 Task: Search for and verify specific tasks and emails in Outlook.
Action: Mouse moved to (22, 156)
Screenshot: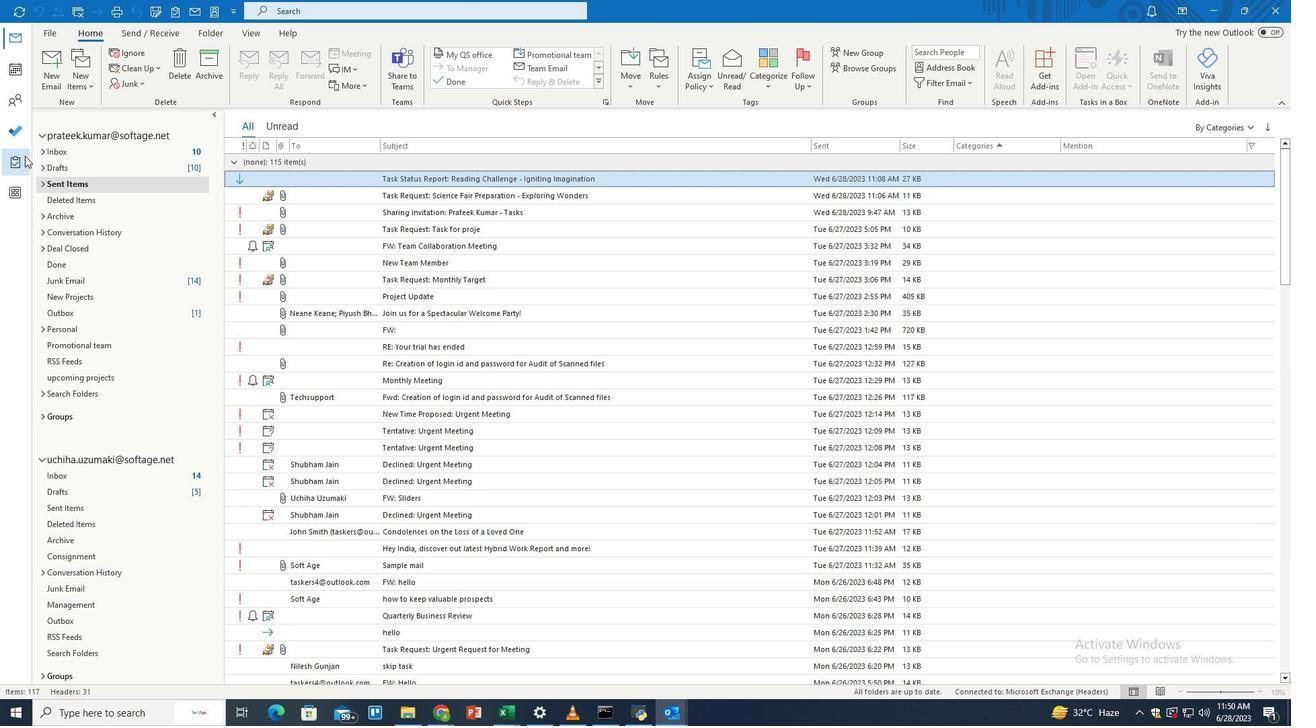 
Action: Mouse pressed left at (22, 156)
Screenshot: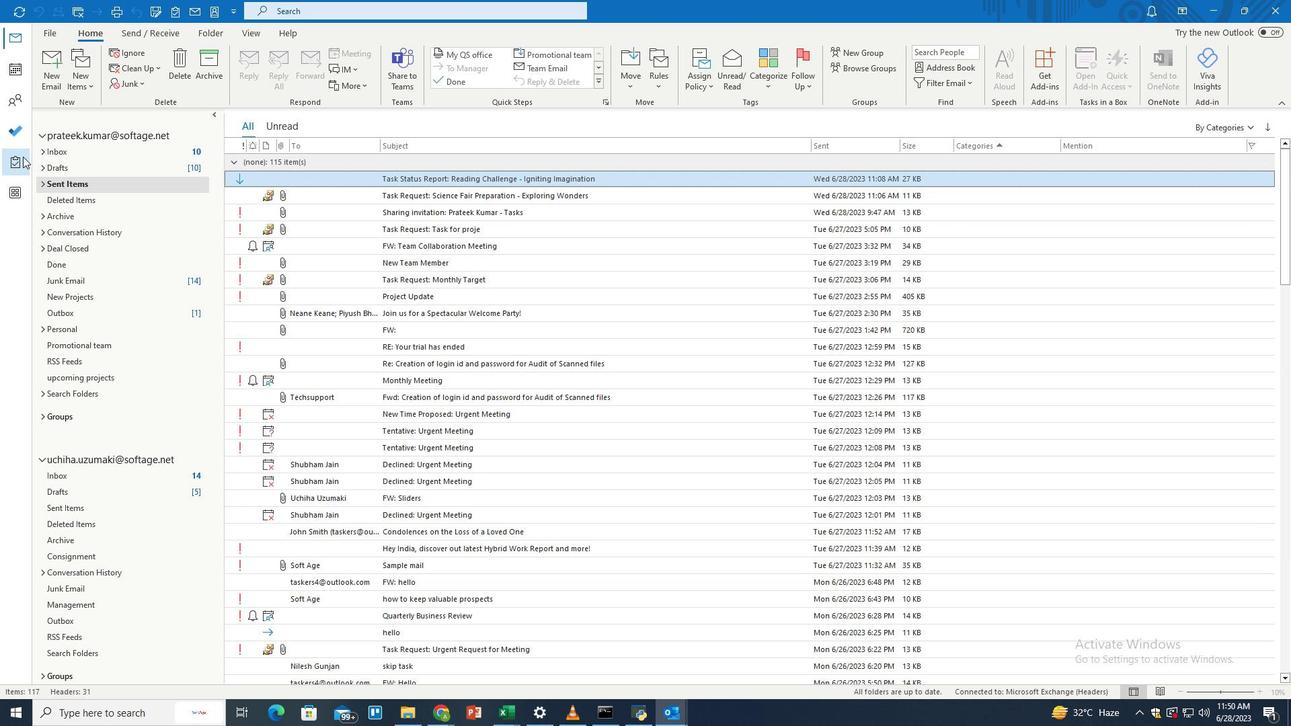 
Action: Mouse moved to (456, 12)
Screenshot: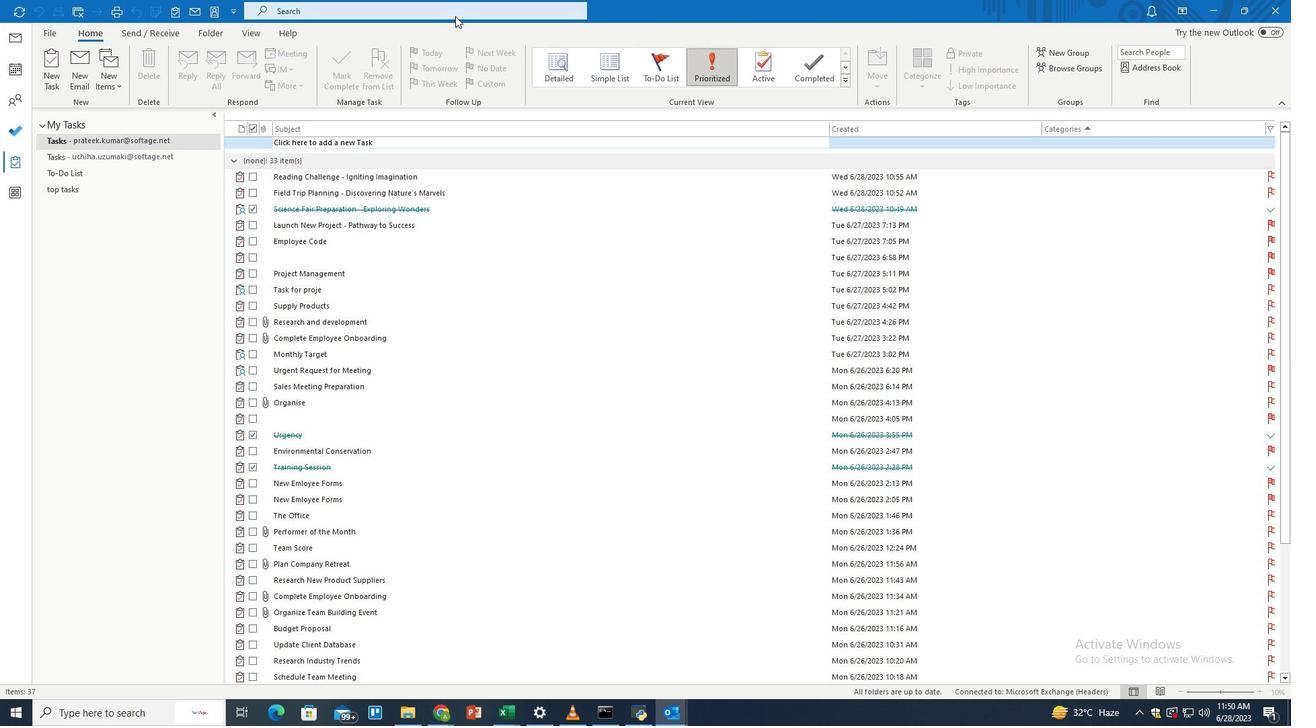 
Action: Mouse pressed left at (456, 12)
Screenshot: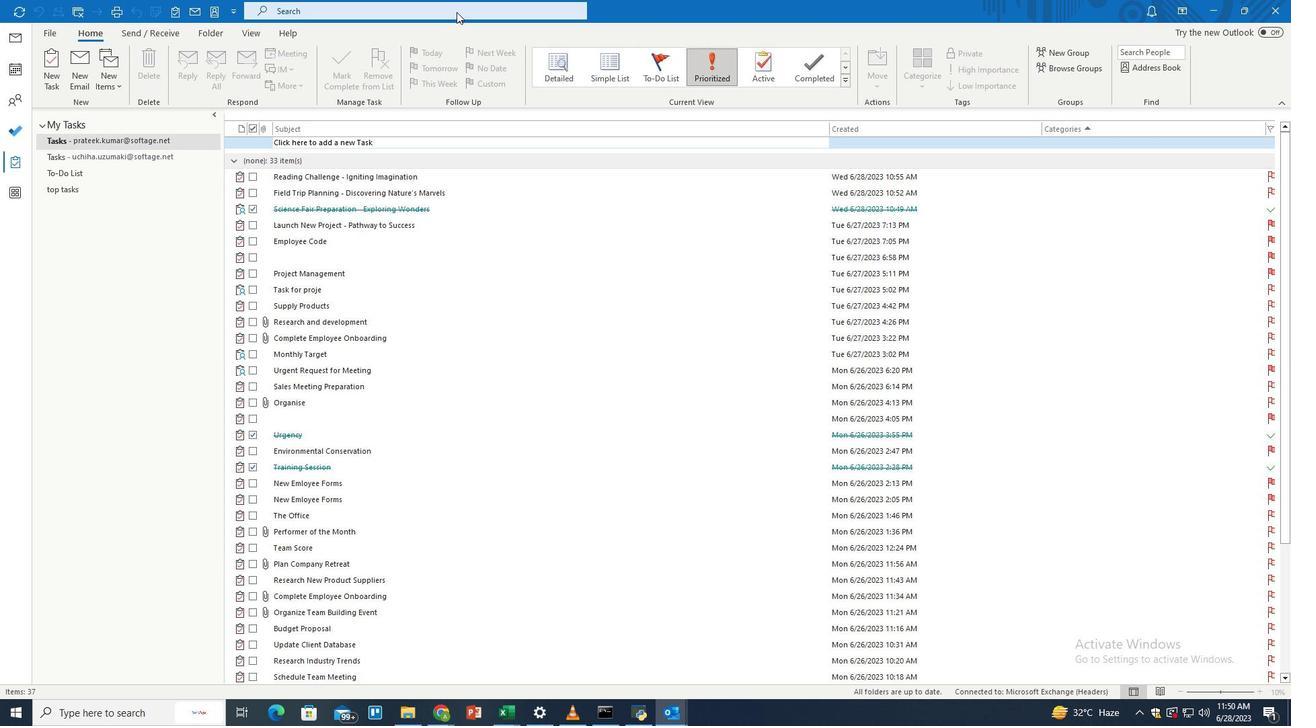 
Action: Mouse moved to (627, 12)
Screenshot: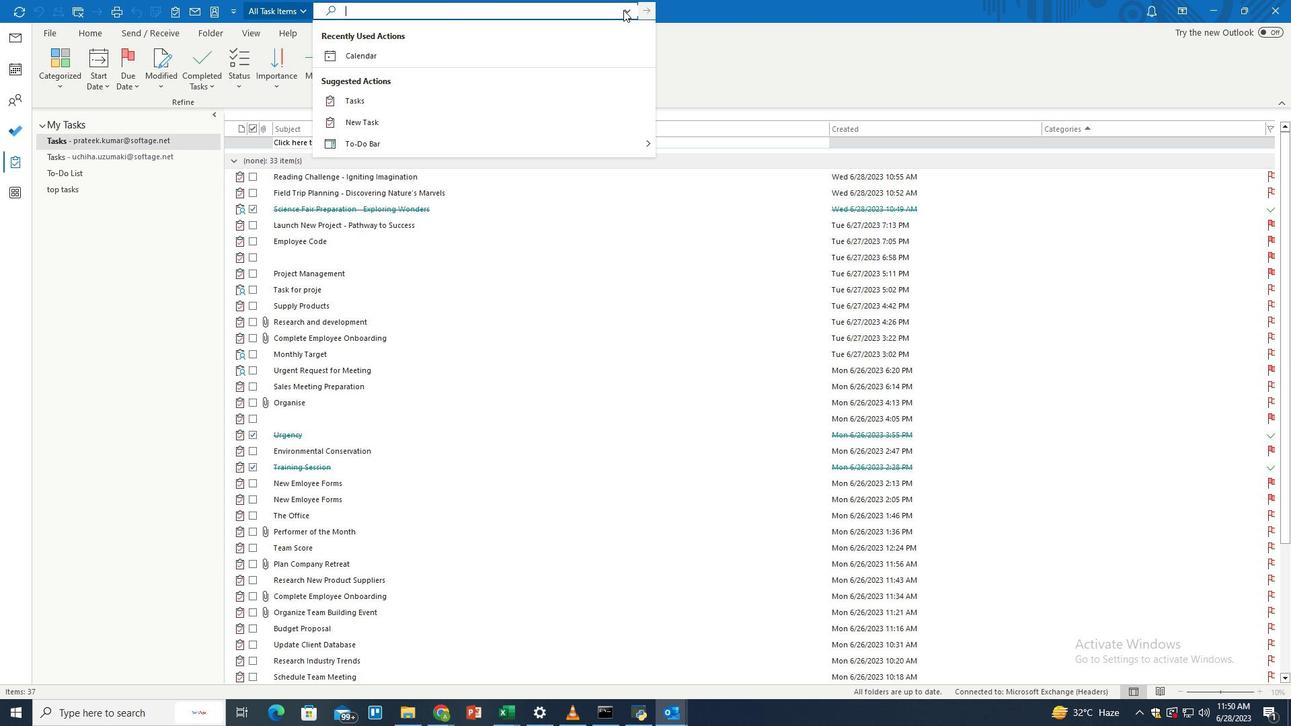
Action: Mouse pressed left at (627, 12)
Screenshot: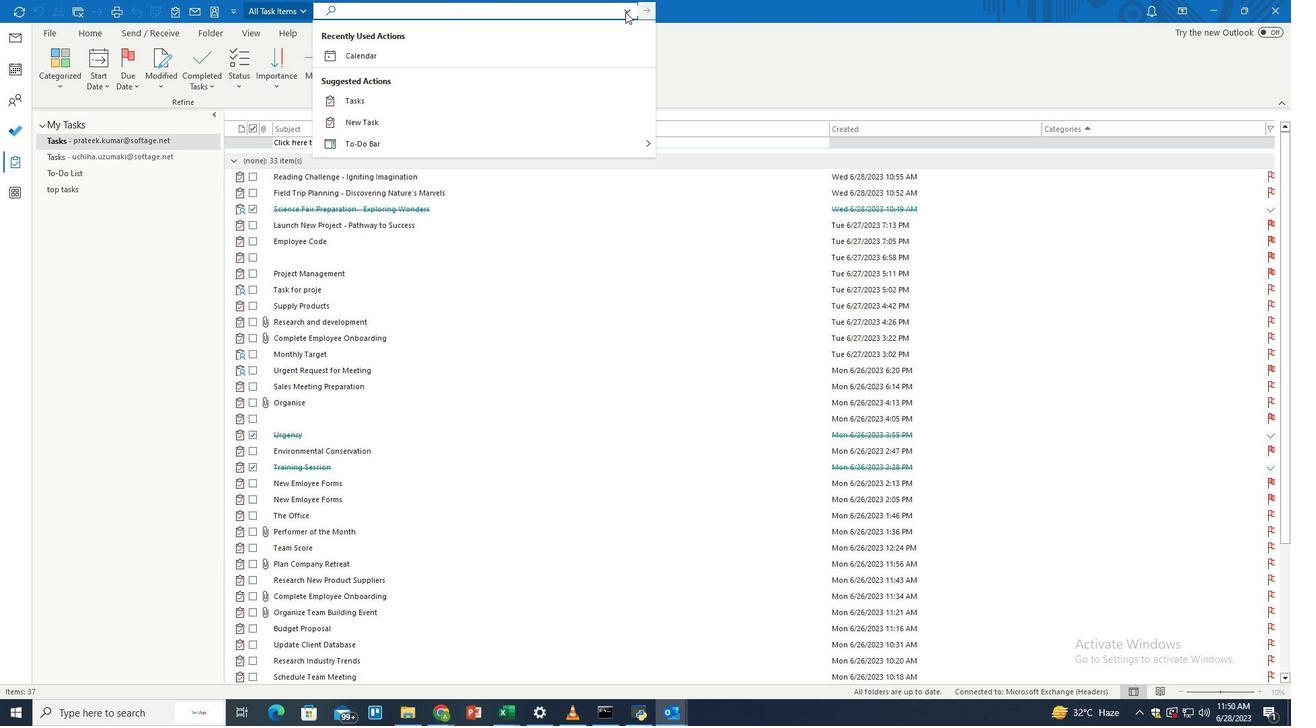 
Action: Mouse moved to (399, 266)
Screenshot: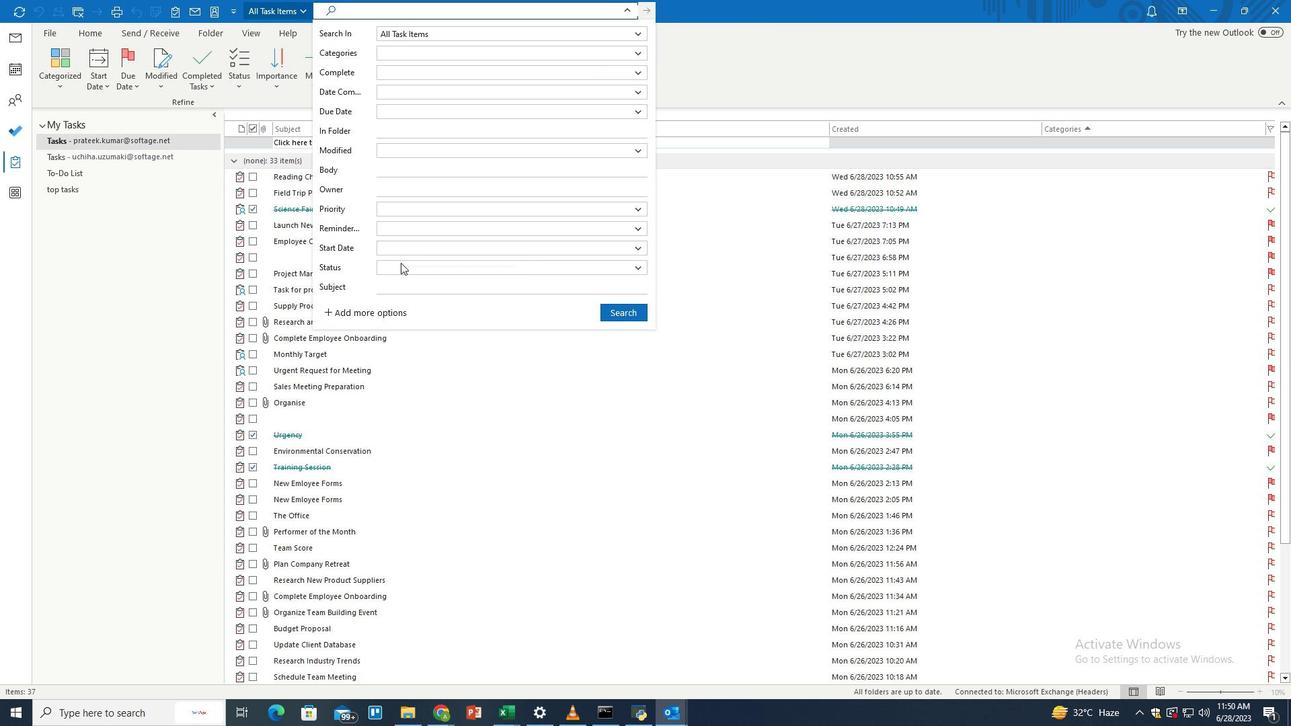 
Action: Mouse pressed left at (399, 266)
Screenshot: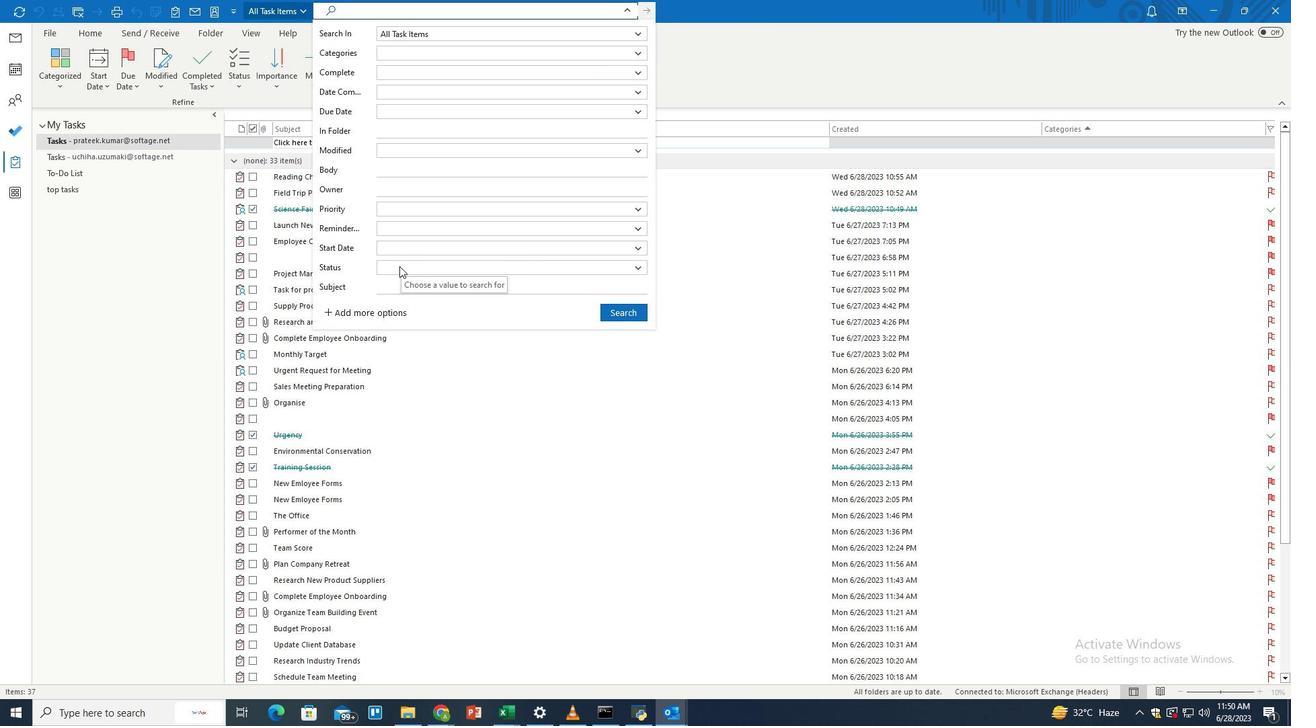 
Action: Mouse moved to (399, 292)
Screenshot: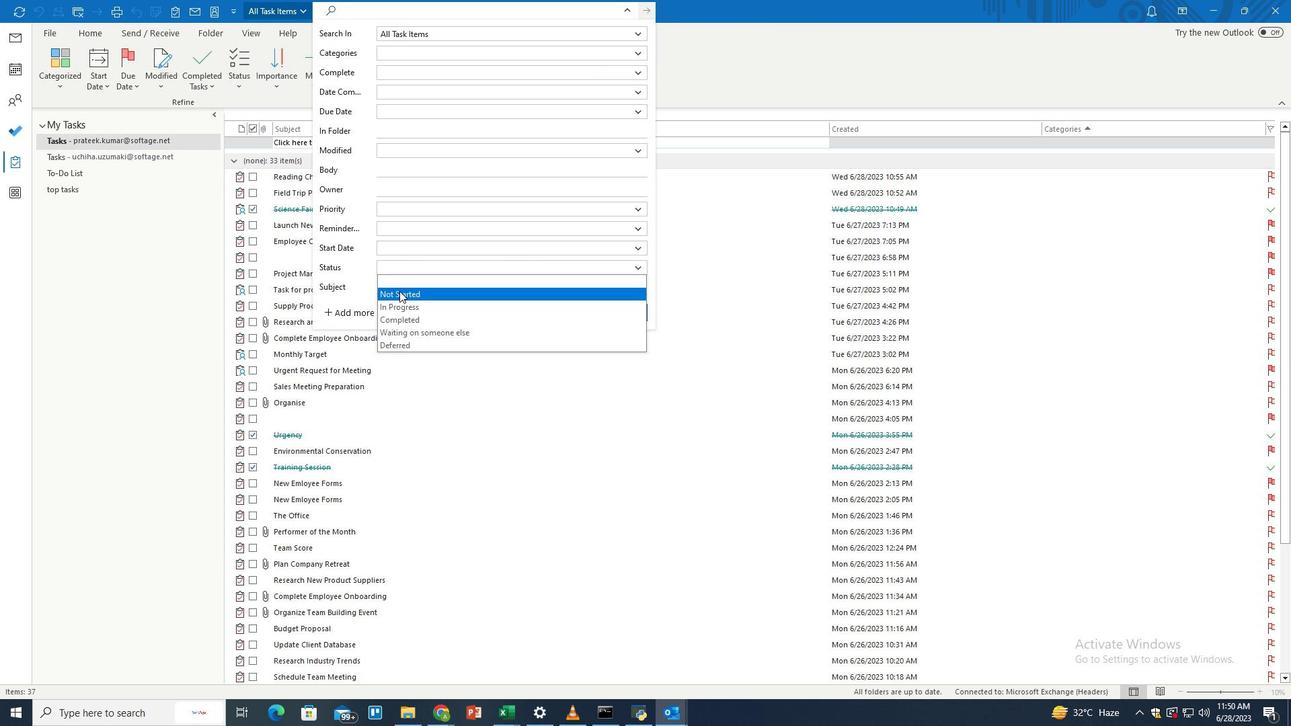 
Action: Mouse pressed left at (399, 292)
Screenshot: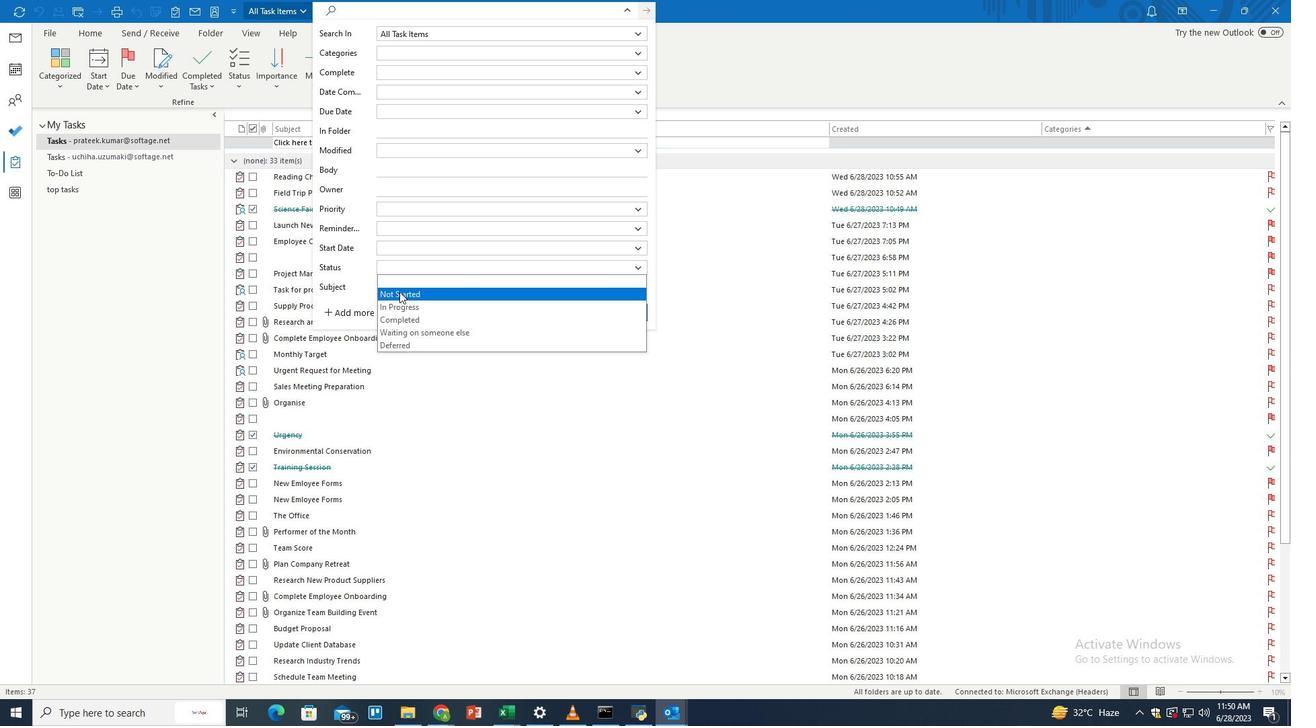 
Action: Mouse moved to (619, 310)
Screenshot: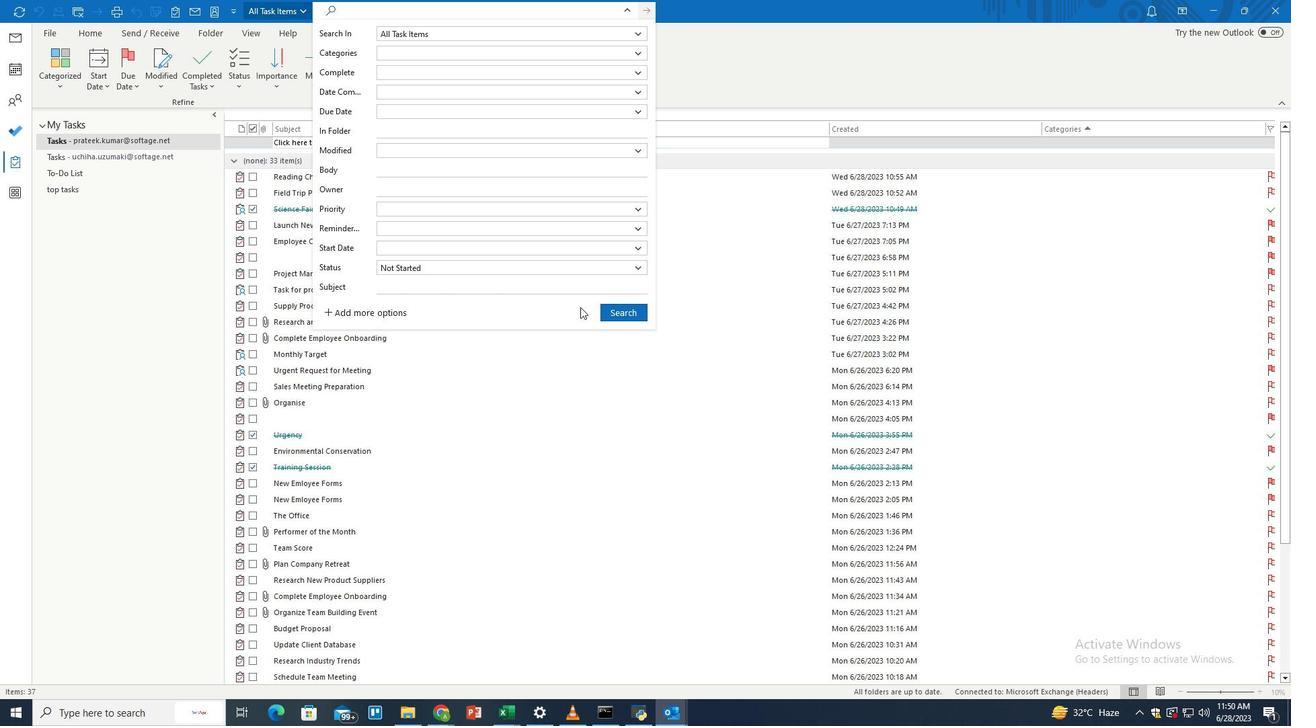 
Action: Mouse pressed left at (619, 310)
Screenshot: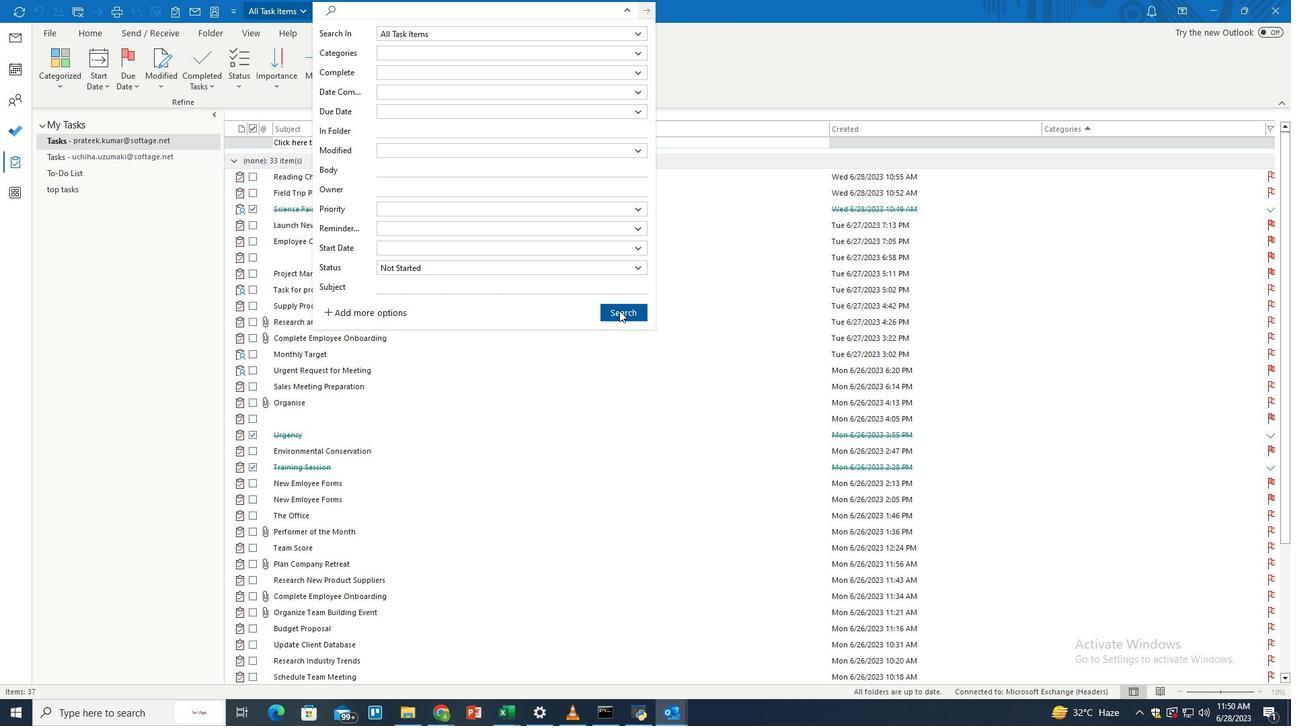 
Action: Mouse moved to (581, 317)
Screenshot: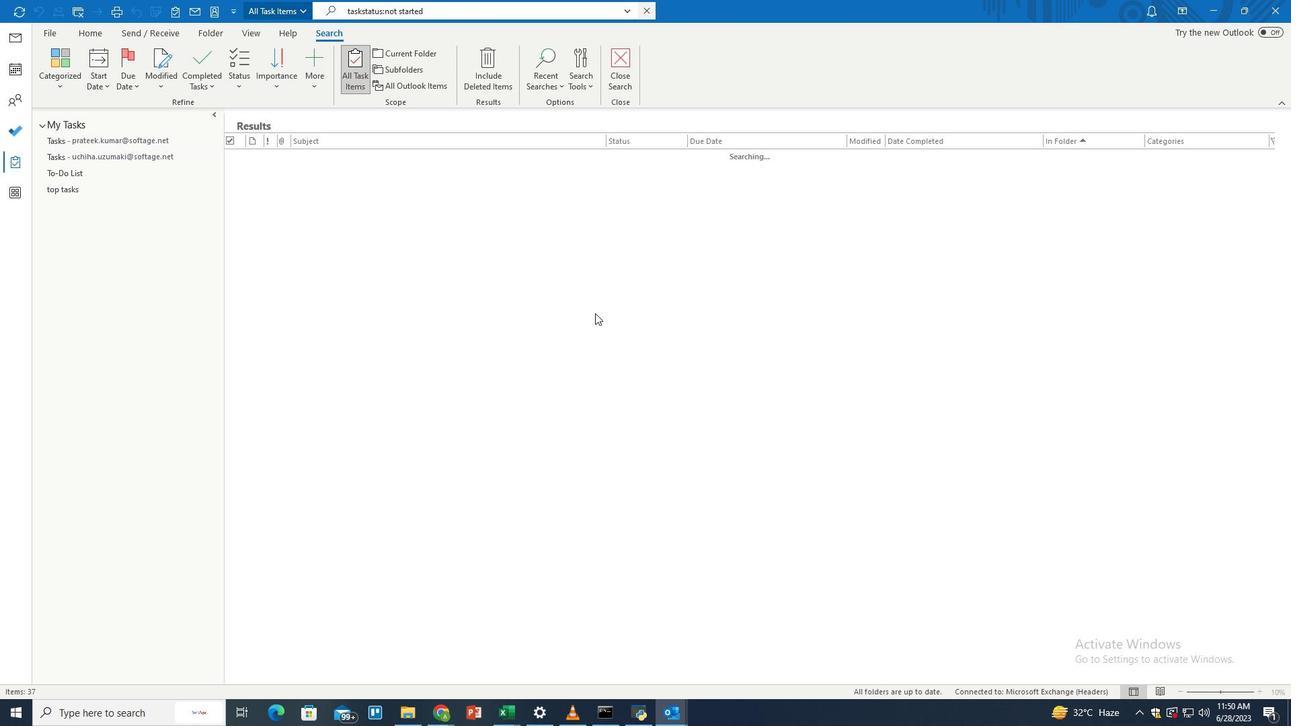 
